 Task: Sort the products in the category "Swiss" by price (highest first).
Action: Mouse moved to (734, 250)
Screenshot: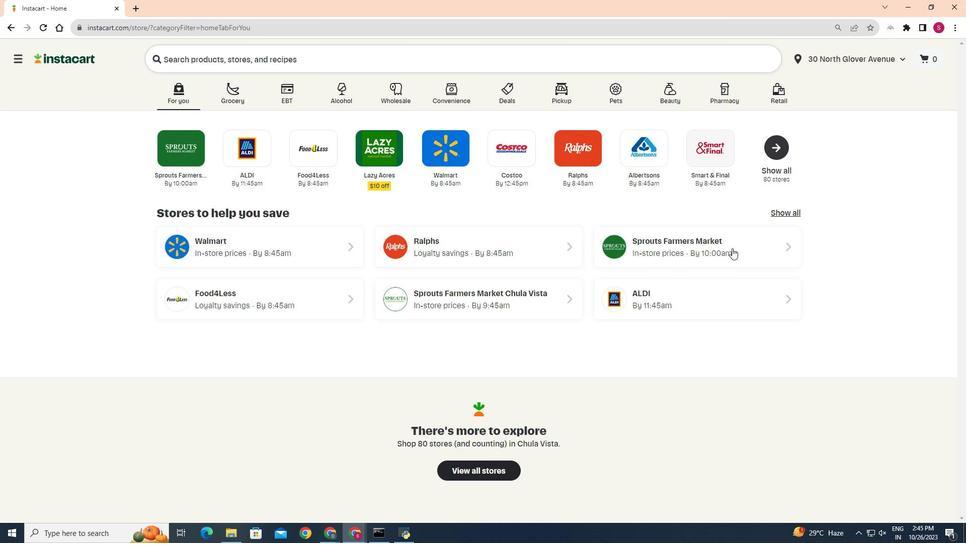 
Action: Mouse pressed left at (734, 250)
Screenshot: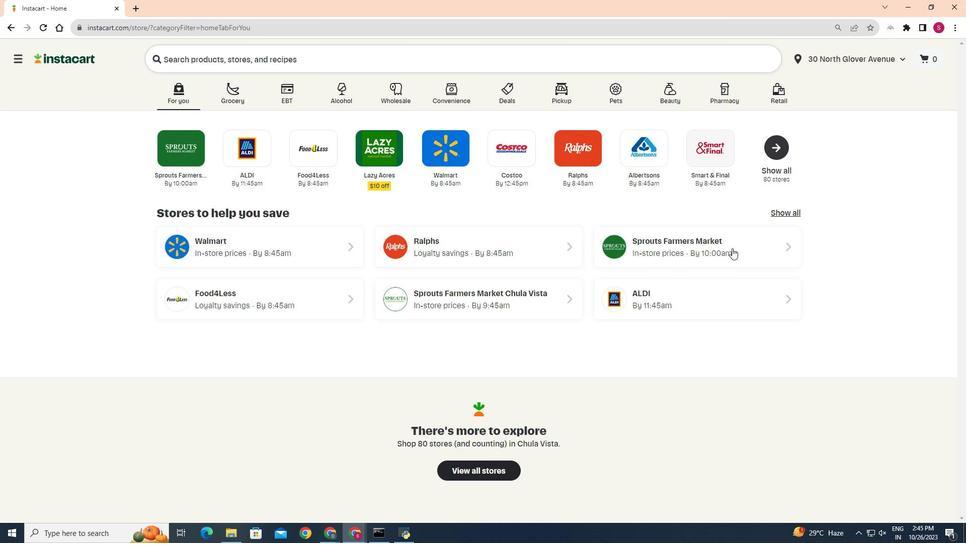 
Action: Mouse moved to (32, 425)
Screenshot: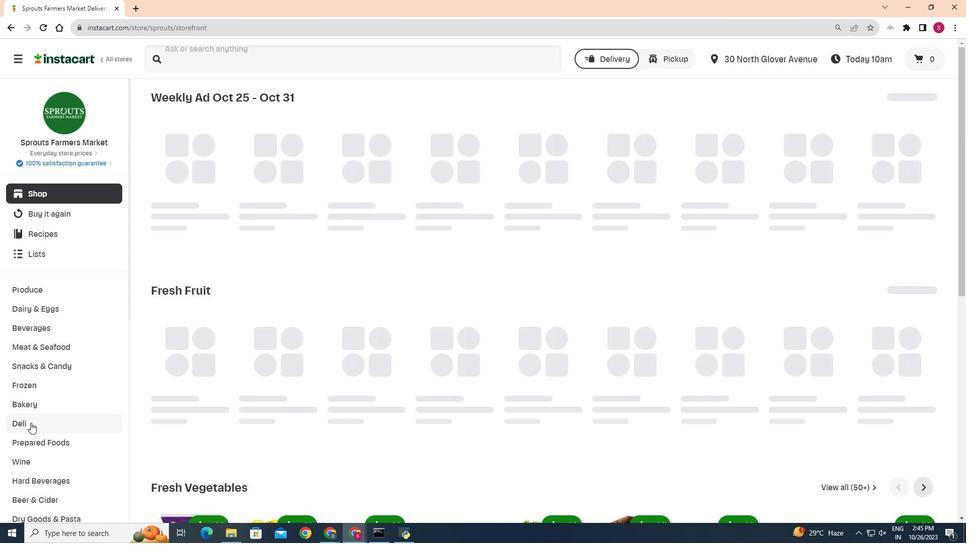 
Action: Mouse pressed left at (32, 425)
Screenshot: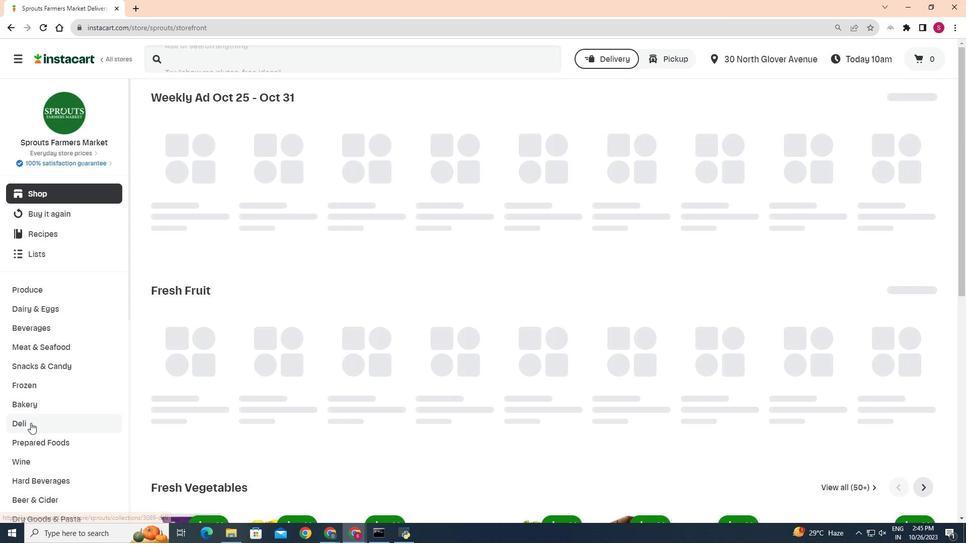 
Action: Mouse moved to (256, 124)
Screenshot: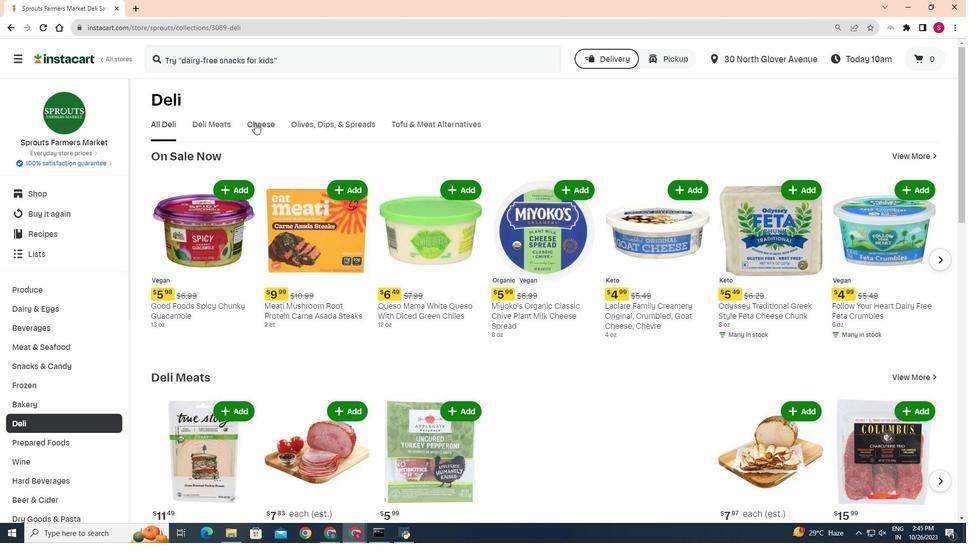 
Action: Mouse pressed left at (256, 124)
Screenshot: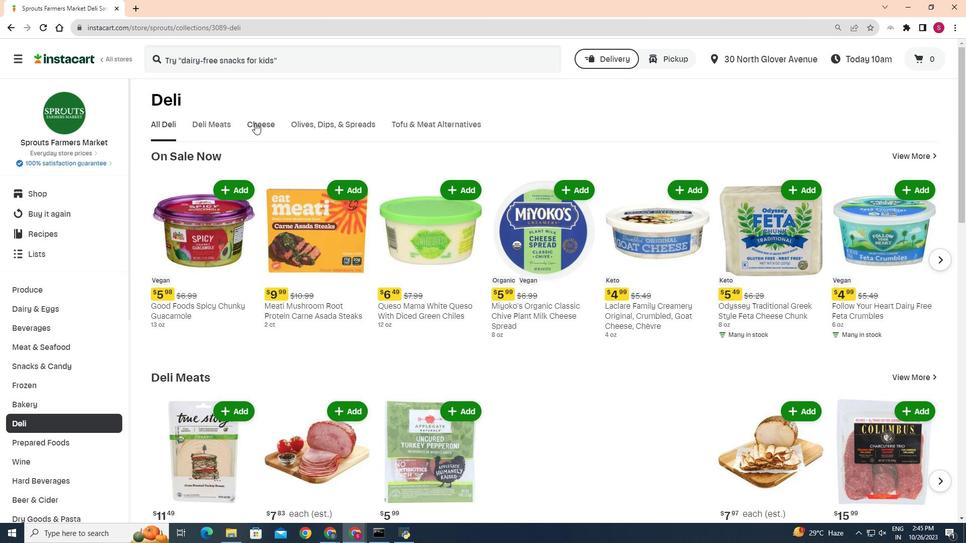 
Action: Mouse moved to (618, 164)
Screenshot: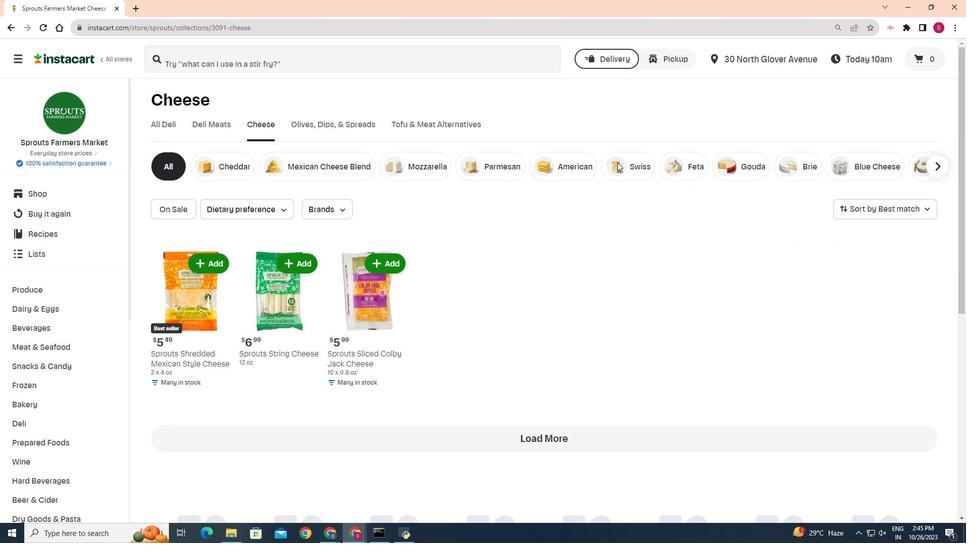 
Action: Mouse pressed left at (618, 164)
Screenshot: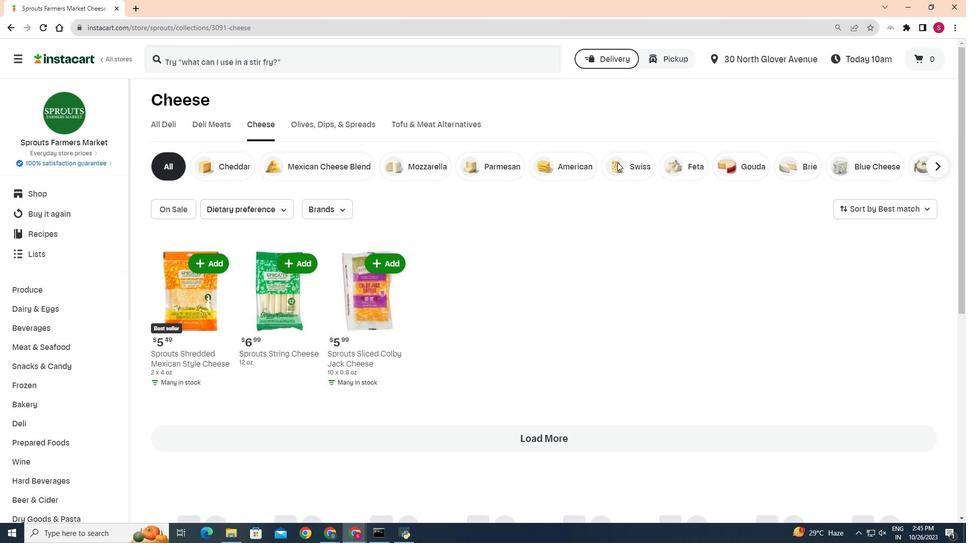 
Action: Mouse moved to (637, 173)
Screenshot: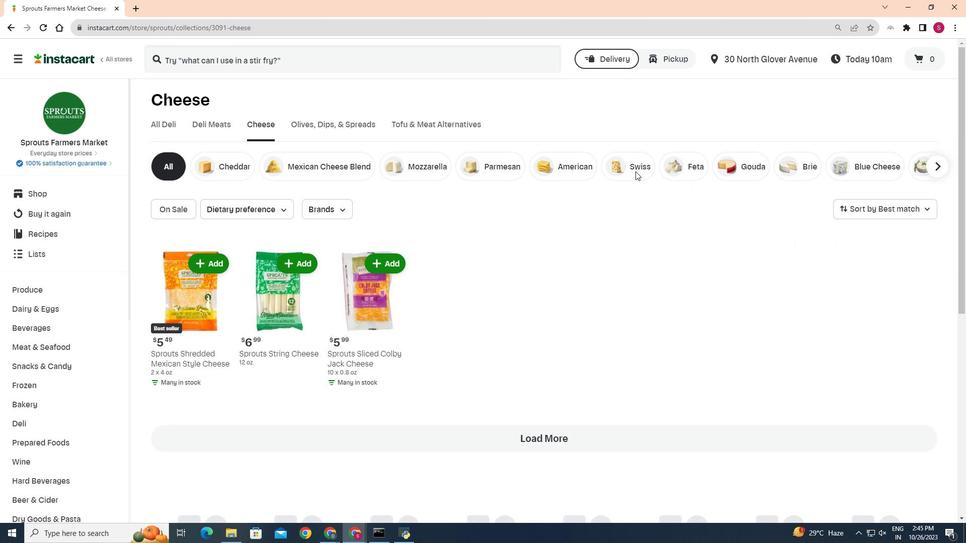 
Action: Mouse pressed left at (637, 173)
Screenshot: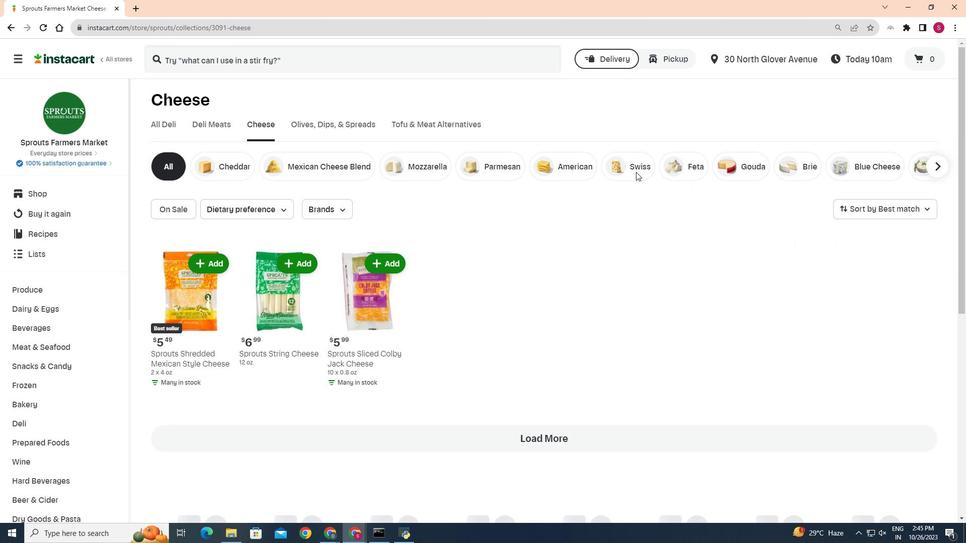 
Action: Mouse moved to (626, 165)
Screenshot: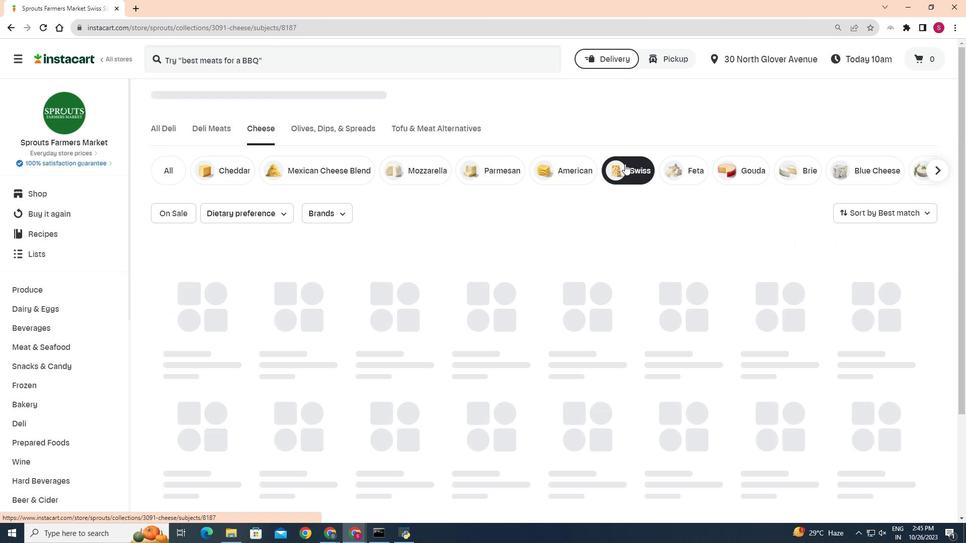 
Action: Mouse pressed left at (626, 165)
Screenshot: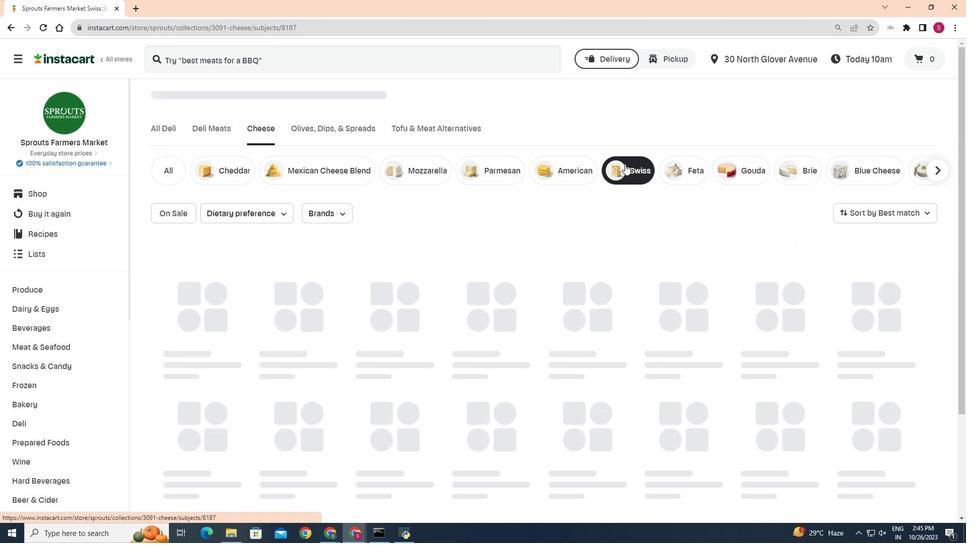 
Action: Mouse moved to (929, 212)
Screenshot: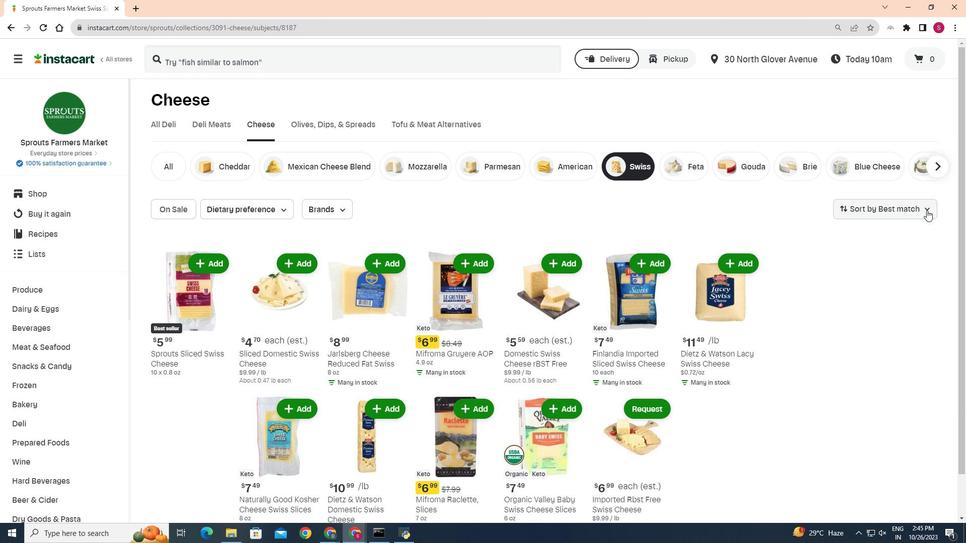 
Action: Mouse pressed left at (929, 212)
Screenshot: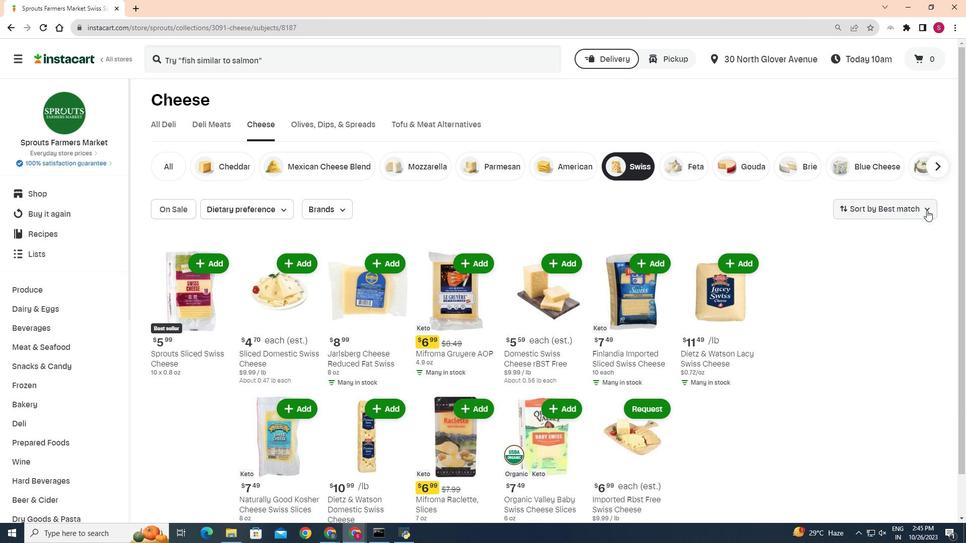 
Action: Mouse moved to (912, 274)
Screenshot: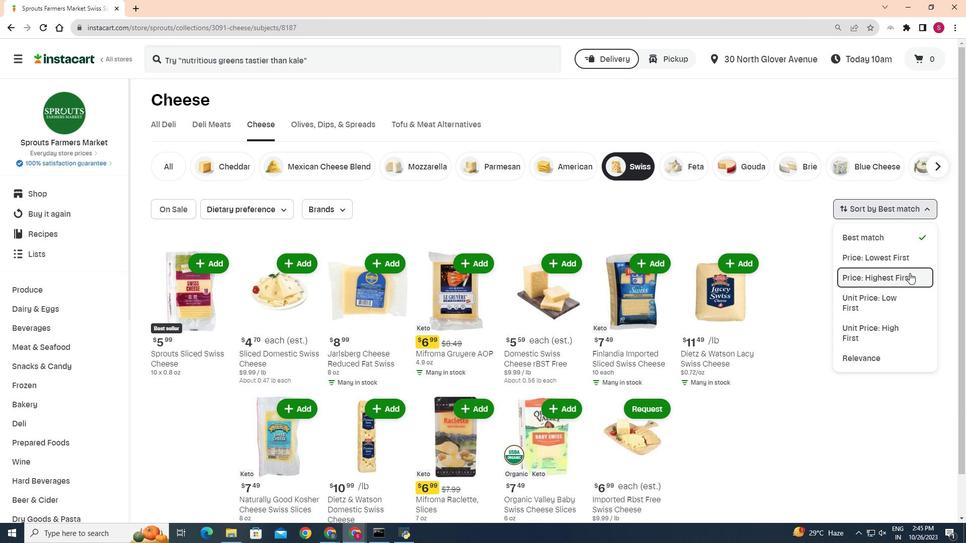 
Action: Mouse pressed left at (912, 274)
Screenshot: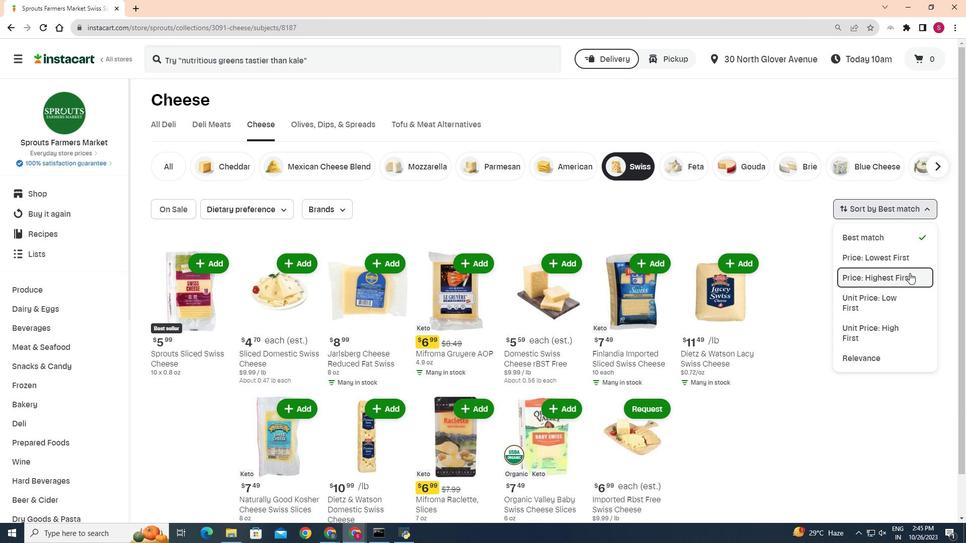 
Action: Mouse moved to (616, 327)
Screenshot: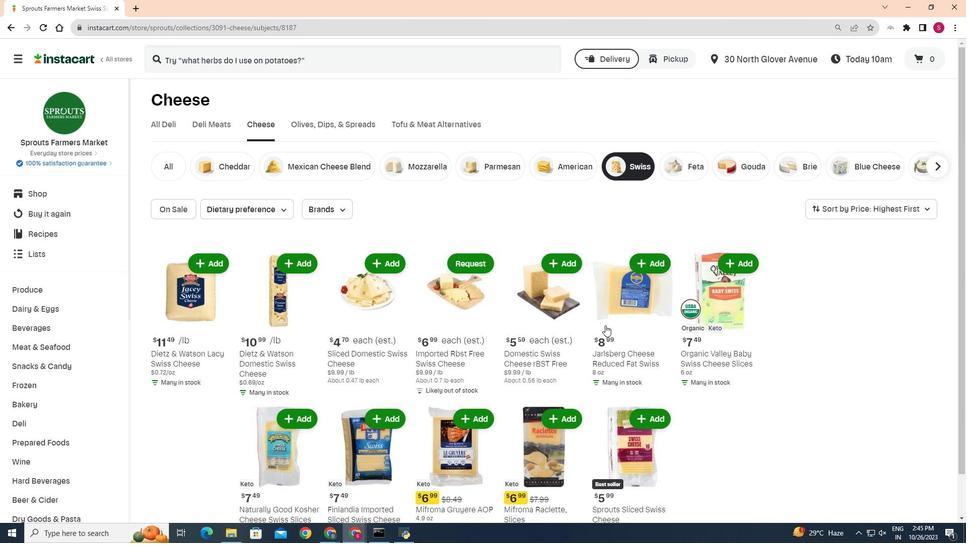 
